 Task: Create List Lead Nurturing in Board Leadership Coaching to Workspace Human Resources Consulting. Create List Social Media Management in Board Sales Performance Improvement to Workspace Human Resources Consulting. Create List Digital Advertising in Board IT Infrastructure Design and Implementation to Workspace Human Resources Consulting
Action: Mouse moved to (1006, 539)
Screenshot: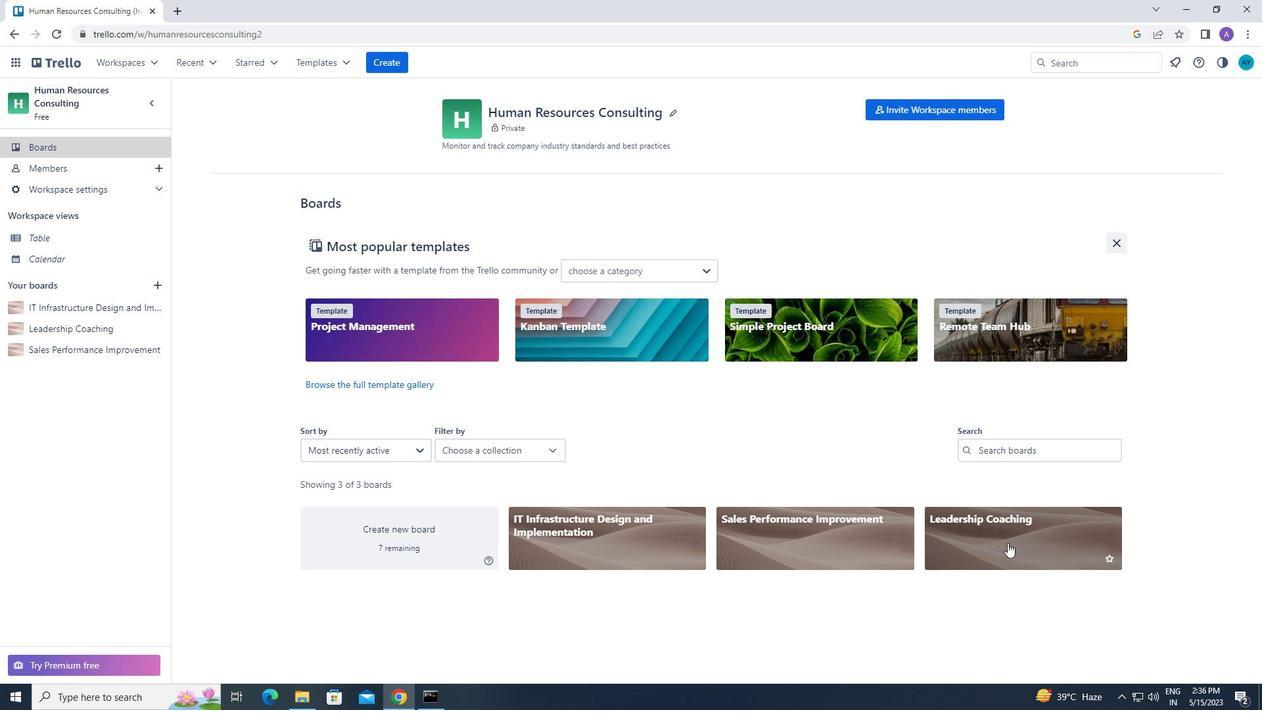 
Action: Mouse pressed left at (1006, 539)
Screenshot: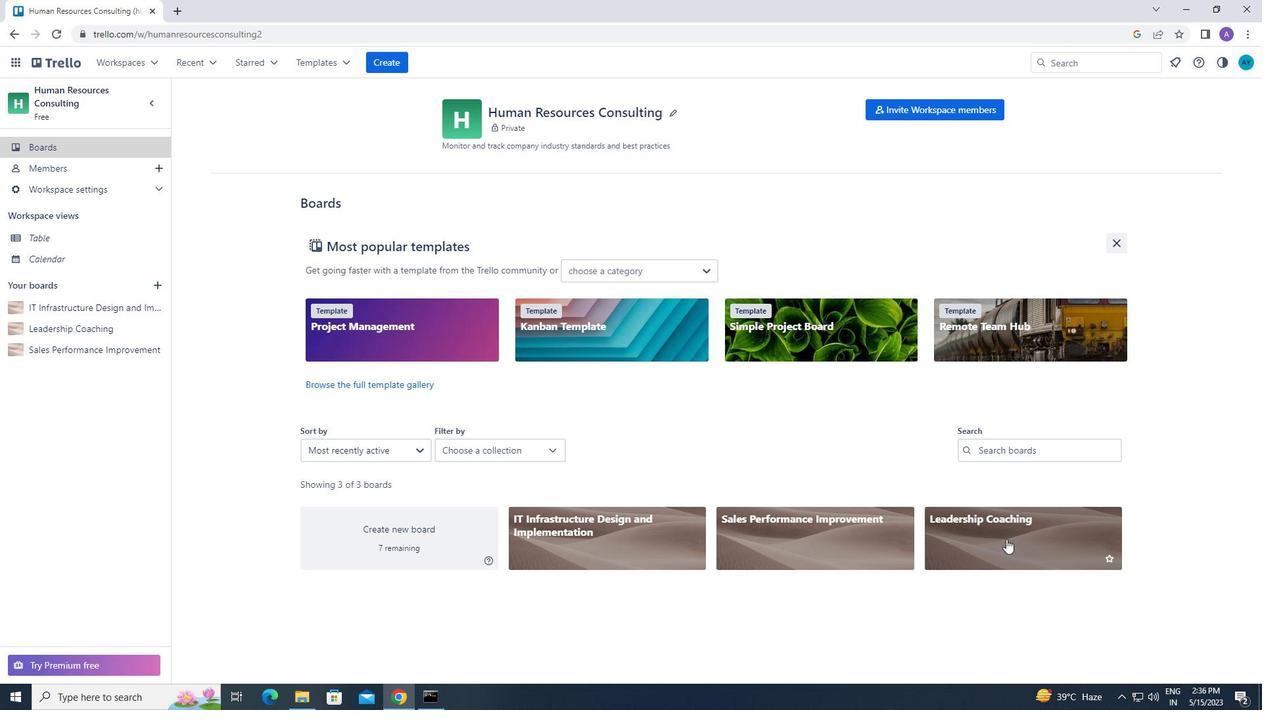 
Action: Mouse moved to (597, 130)
Screenshot: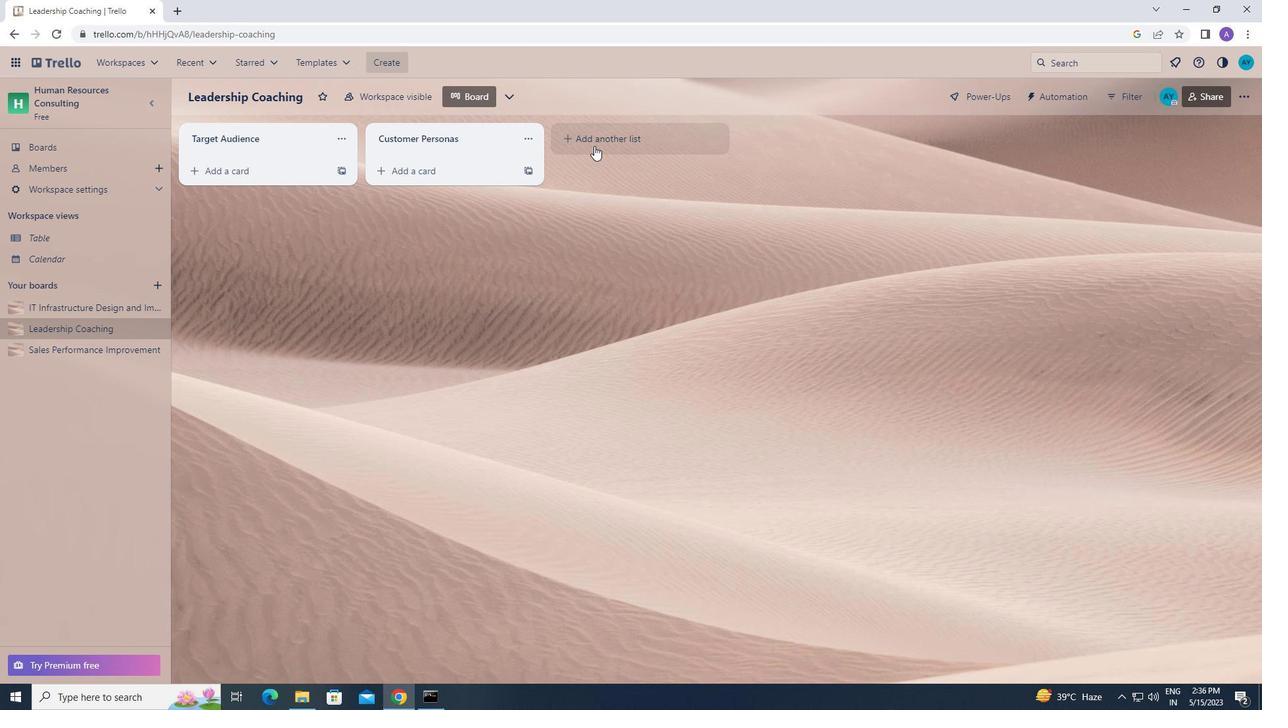 
Action: Mouse pressed left at (597, 130)
Screenshot: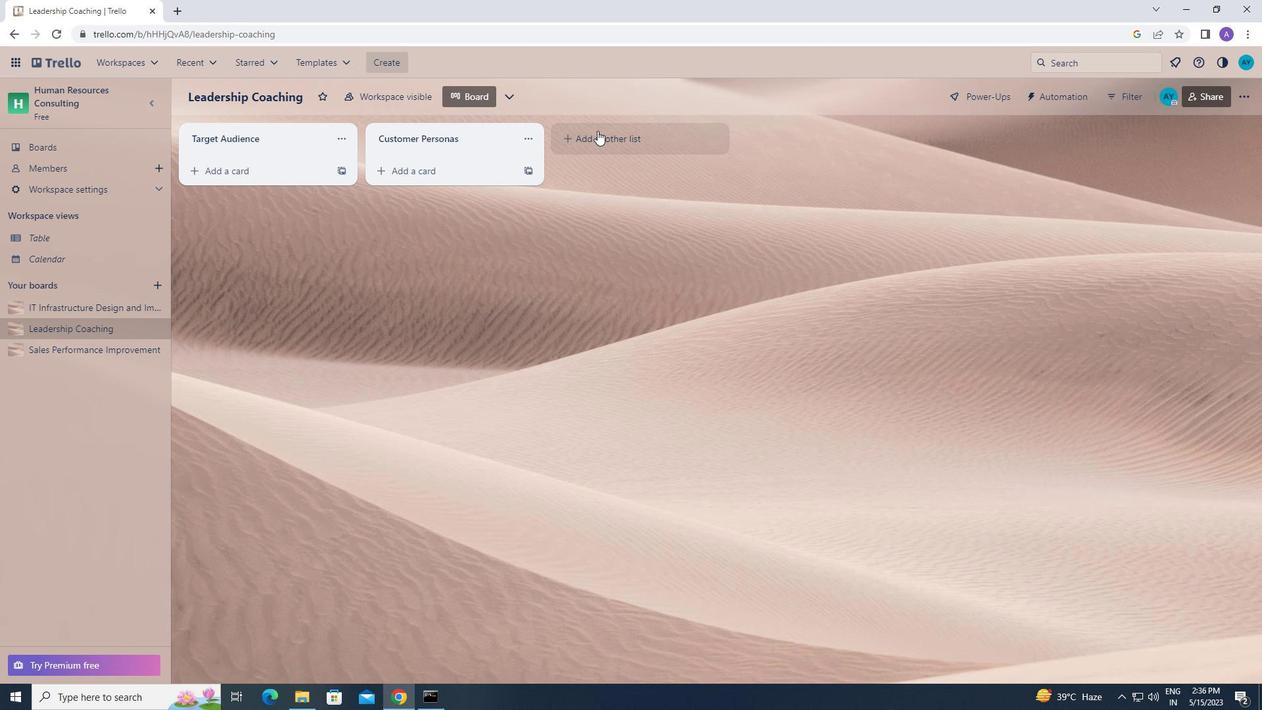 
Action: Mouse moved to (596, 134)
Screenshot: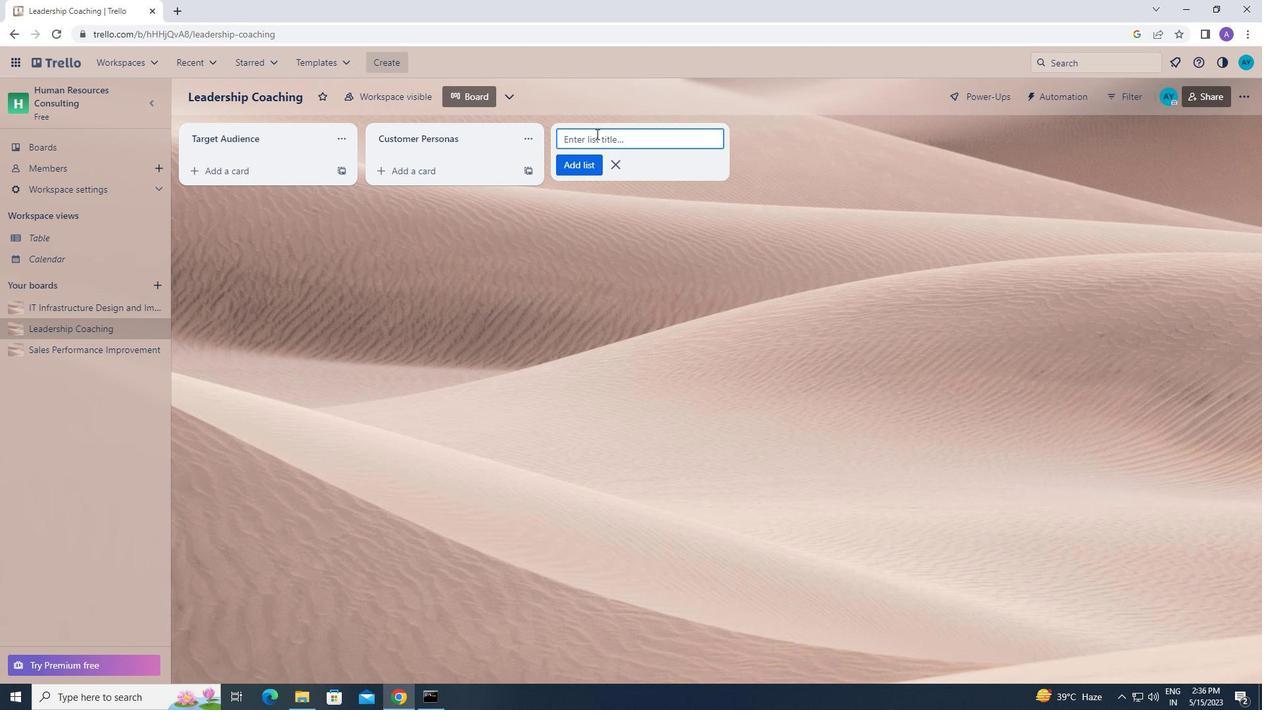 
Action: Key pressed l<Key.caps_lock>ead<Key.space><Key.caps_lock>n<Key.caps_lock>urt
Screenshot: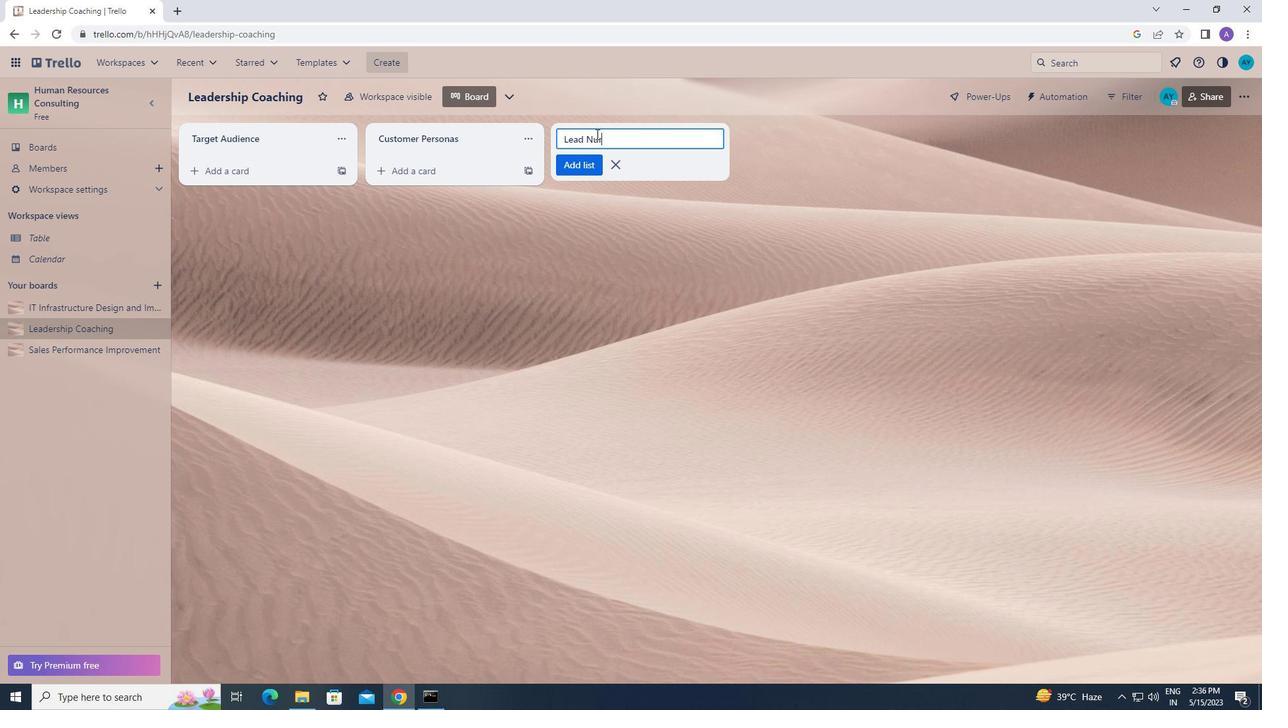 
Action: Mouse moved to (833, 0)
Screenshot: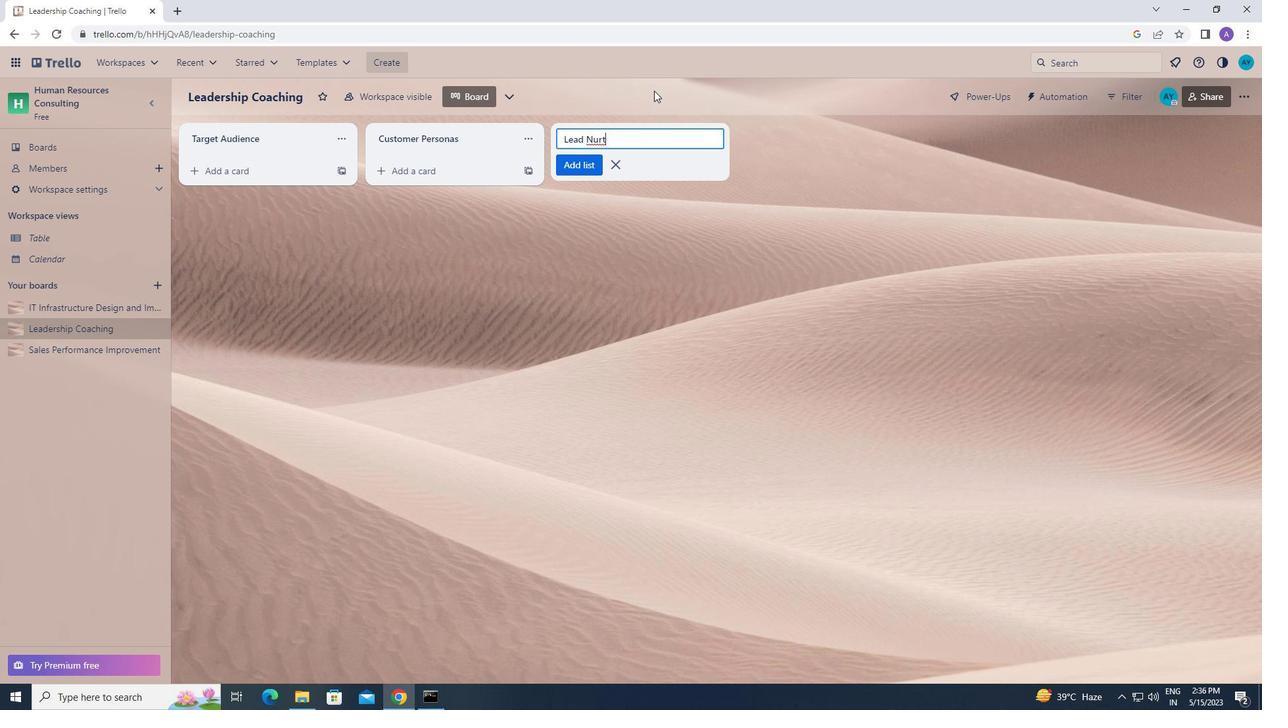 
Action: Key pressed uring<Key.enter>
Screenshot: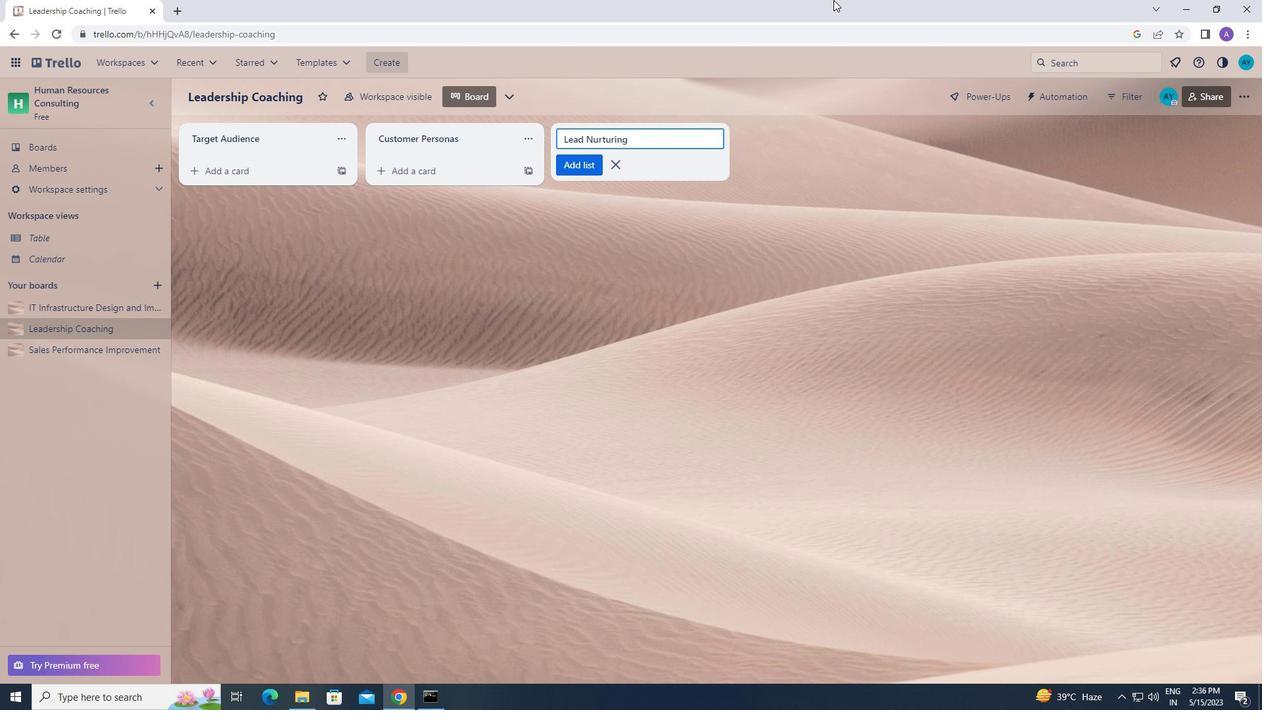 
Action: Mouse moved to (115, 61)
Screenshot: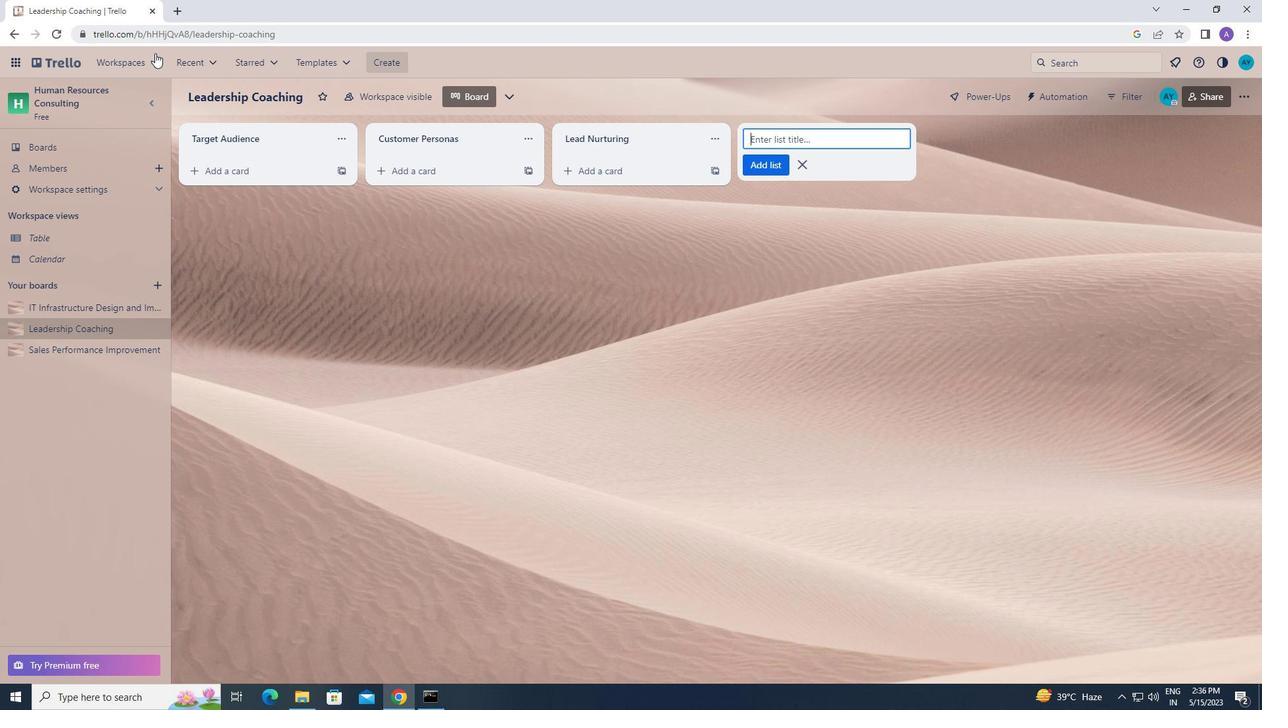 
Action: Mouse pressed left at (115, 61)
Screenshot: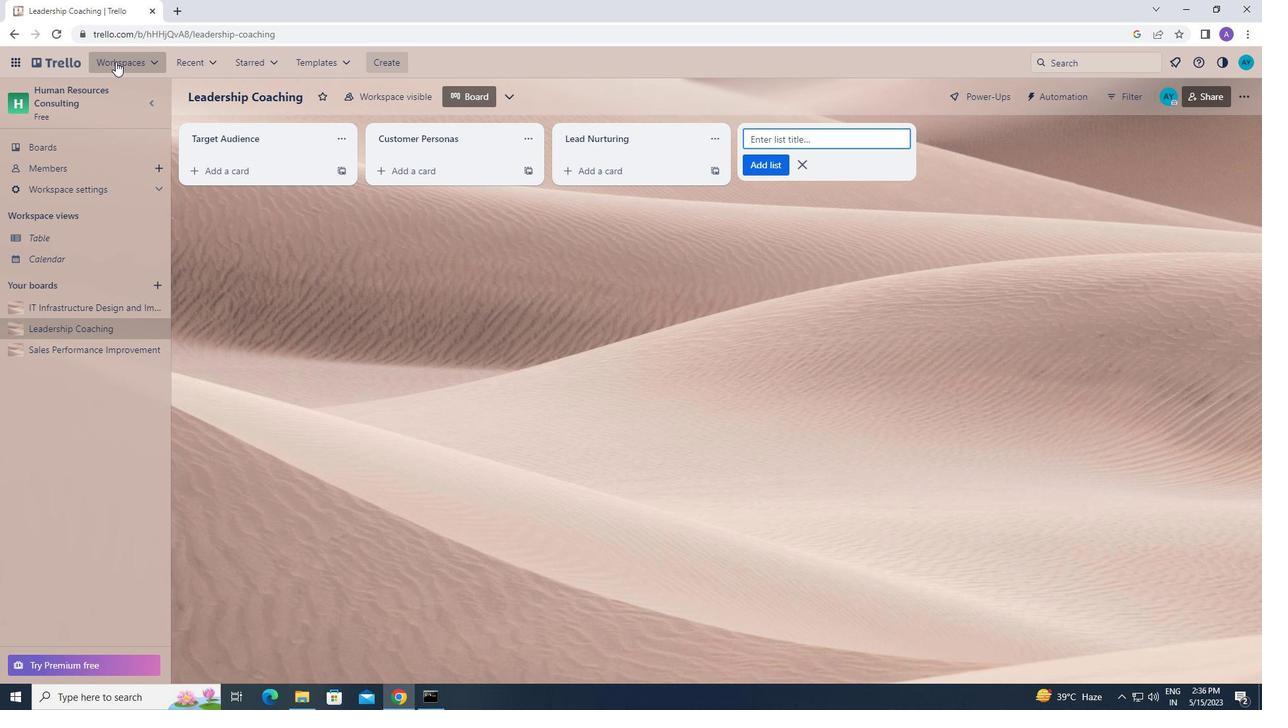 
Action: Mouse moved to (197, 486)
Screenshot: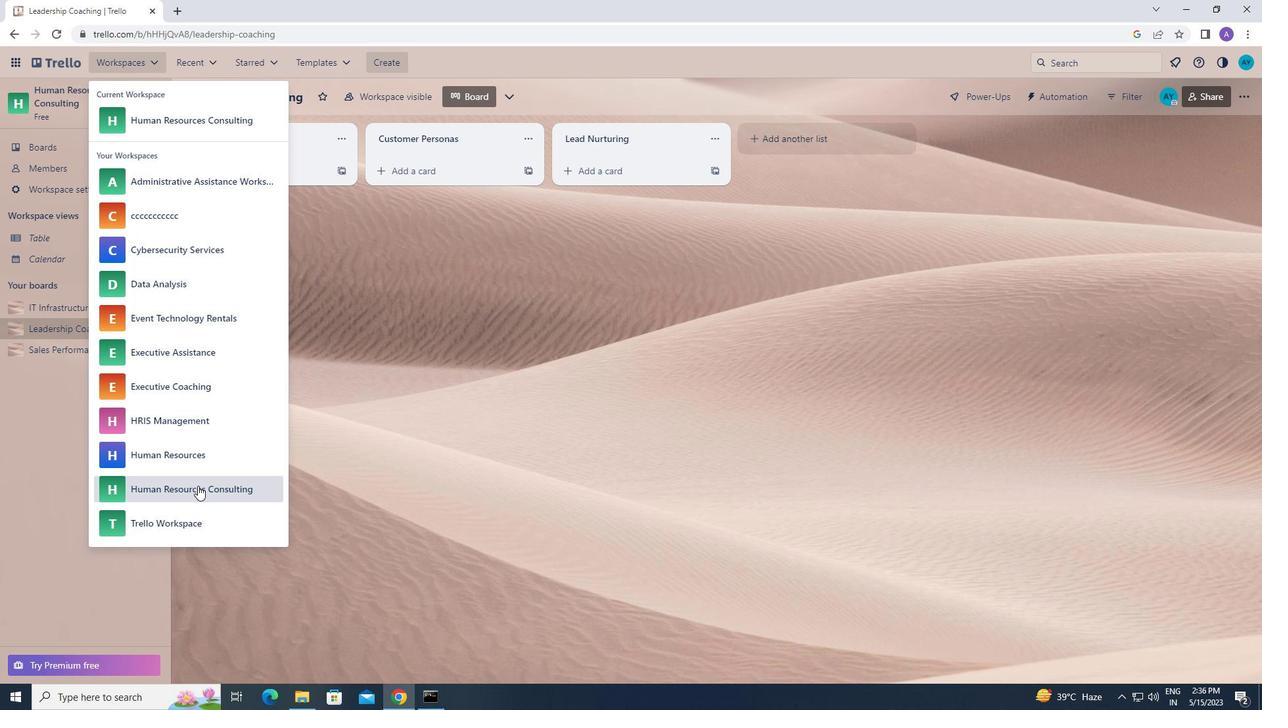 
Action: Mouse pressed left at (197, 486)
Screenshot: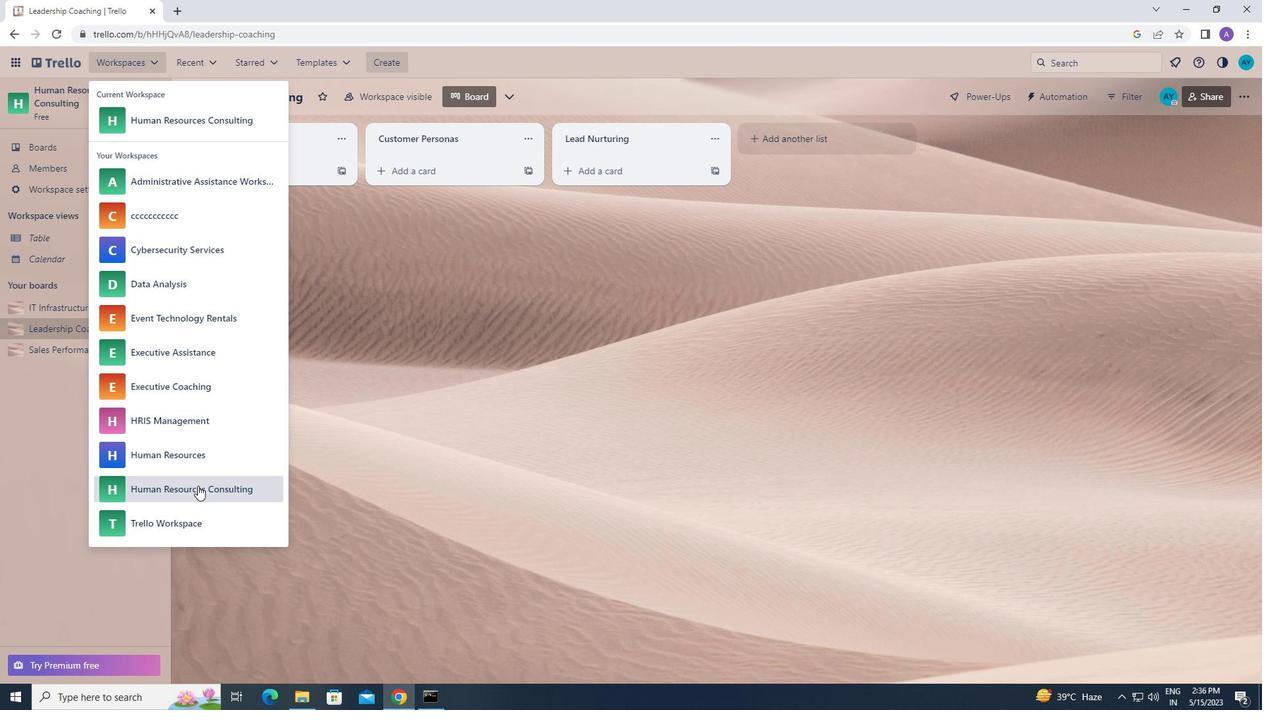 
Action: Mouse moved to (801, 534)
Screenshot: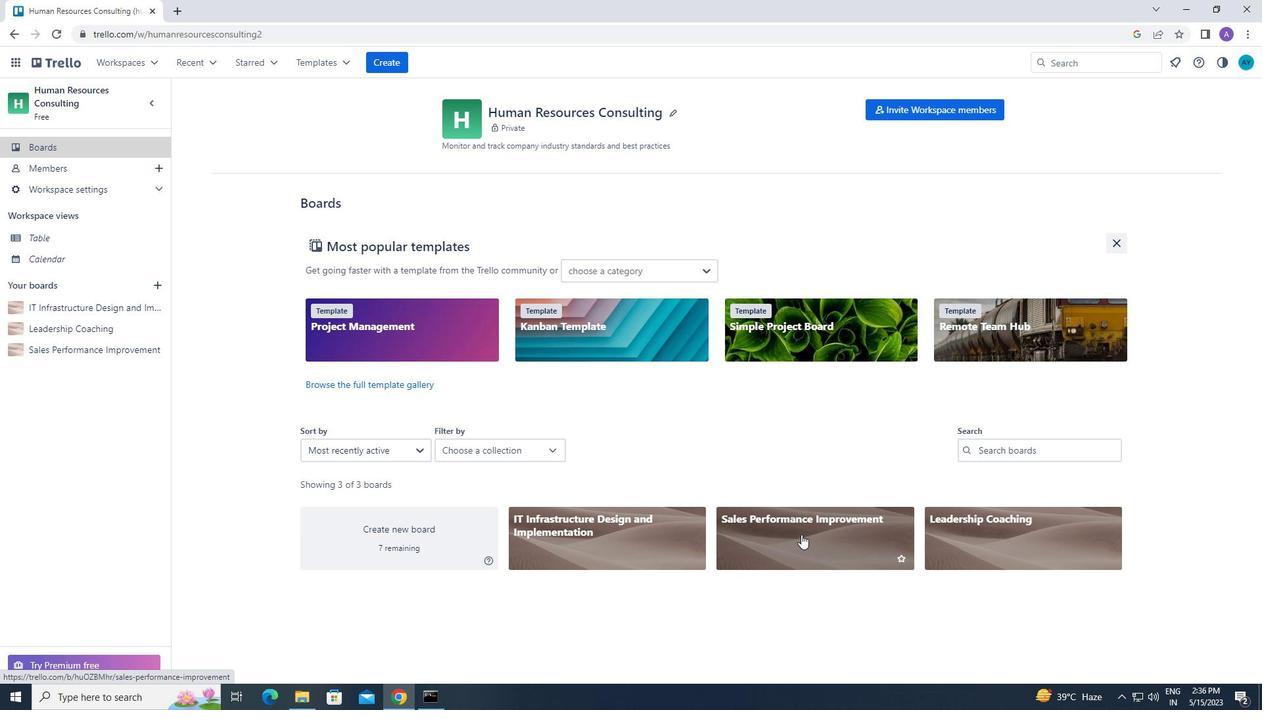 
Action: Mouse pressed left at (801, 534)
Screenshot: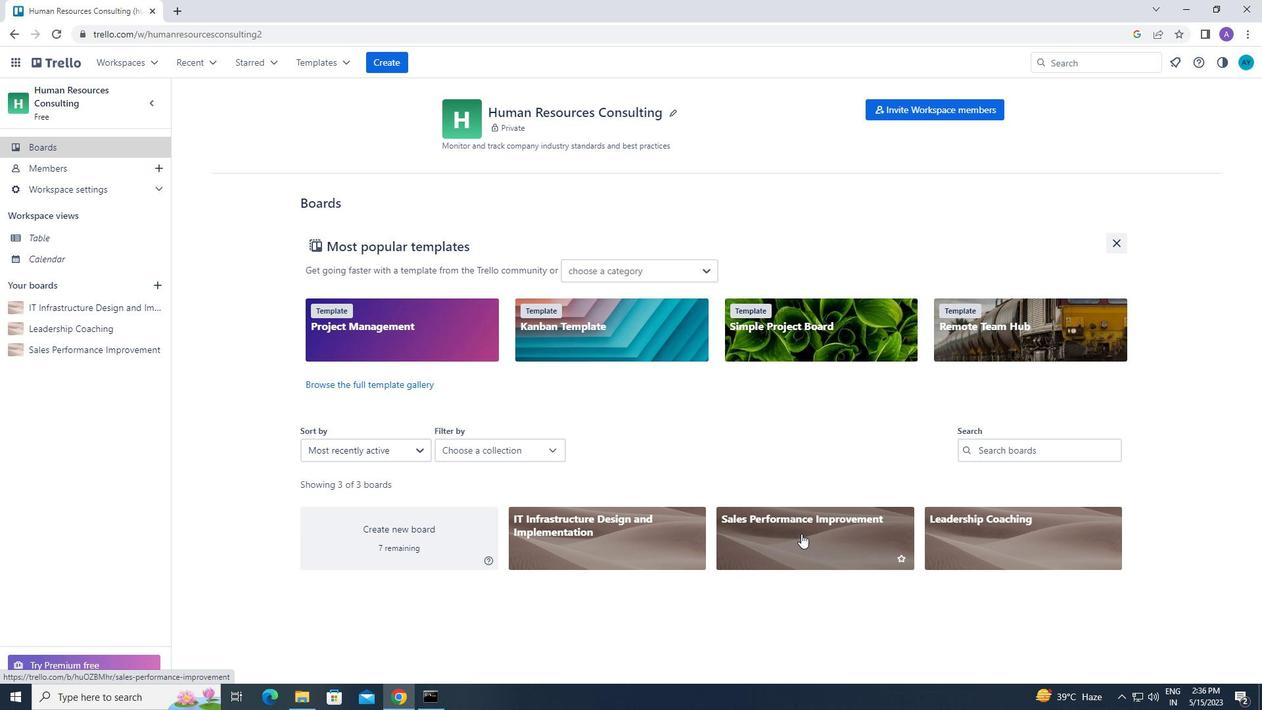 
Action: Mouse moved to (620, 133)
Screenshot: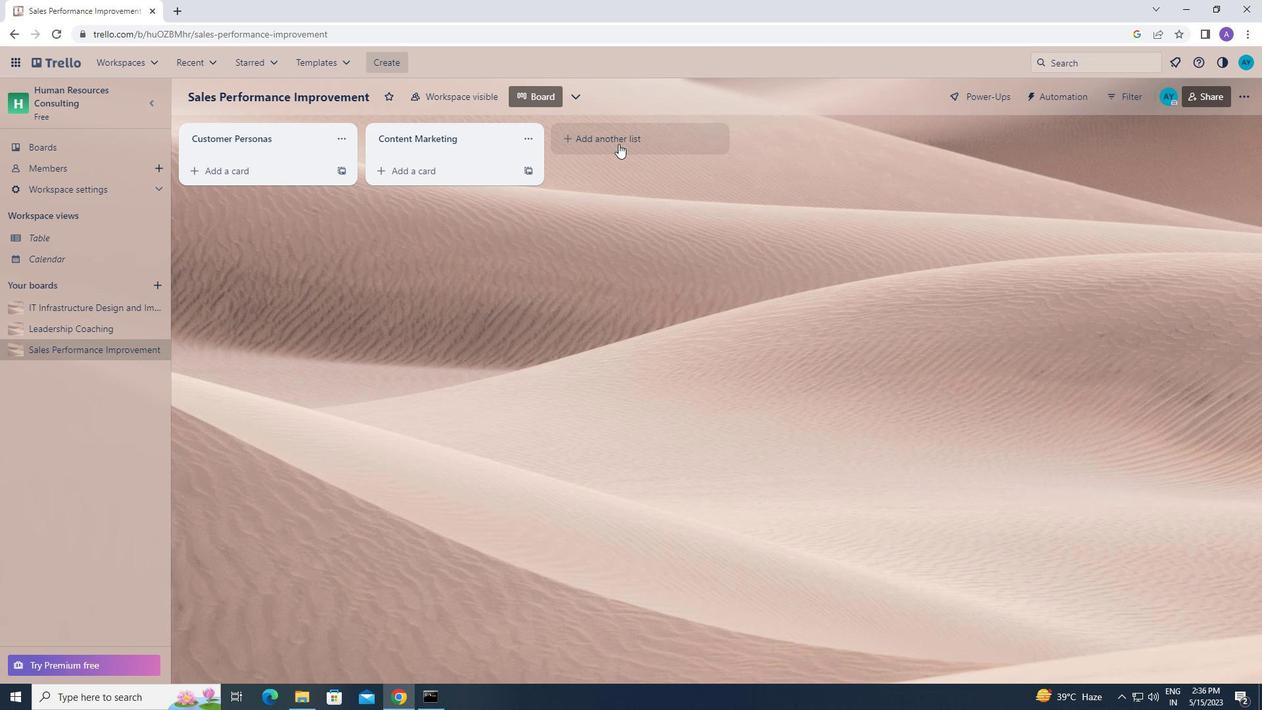 
Action: Mouse pressed left at (620, 133)
Screenshot: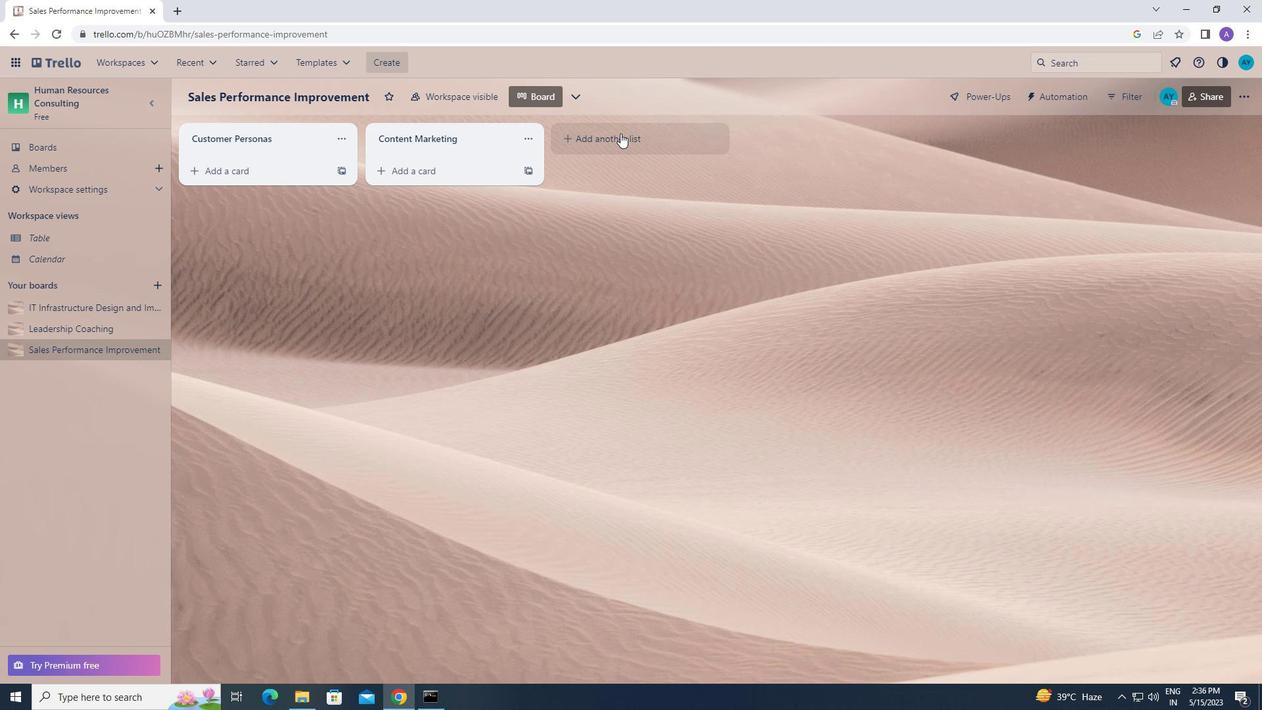 
Action: Mouse moved to (609, 136)
Screenshot: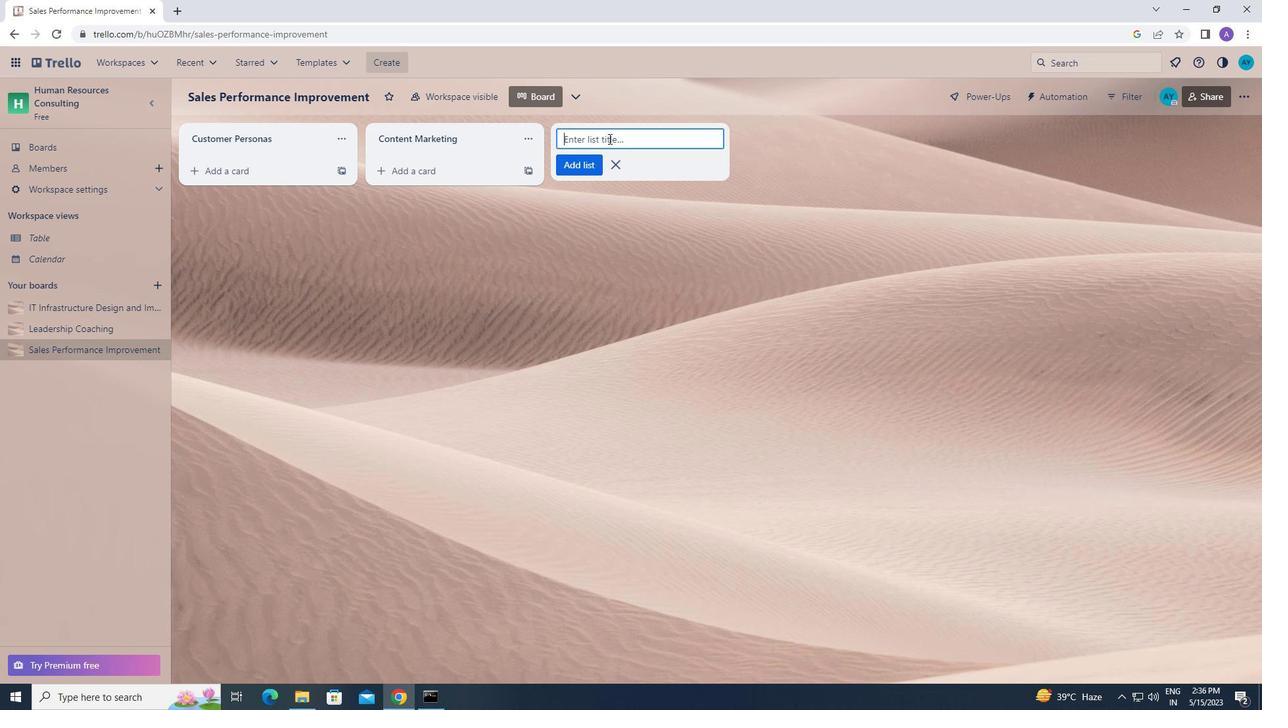 
Action: Mouse pressed left at (609, 136)
Screenshot: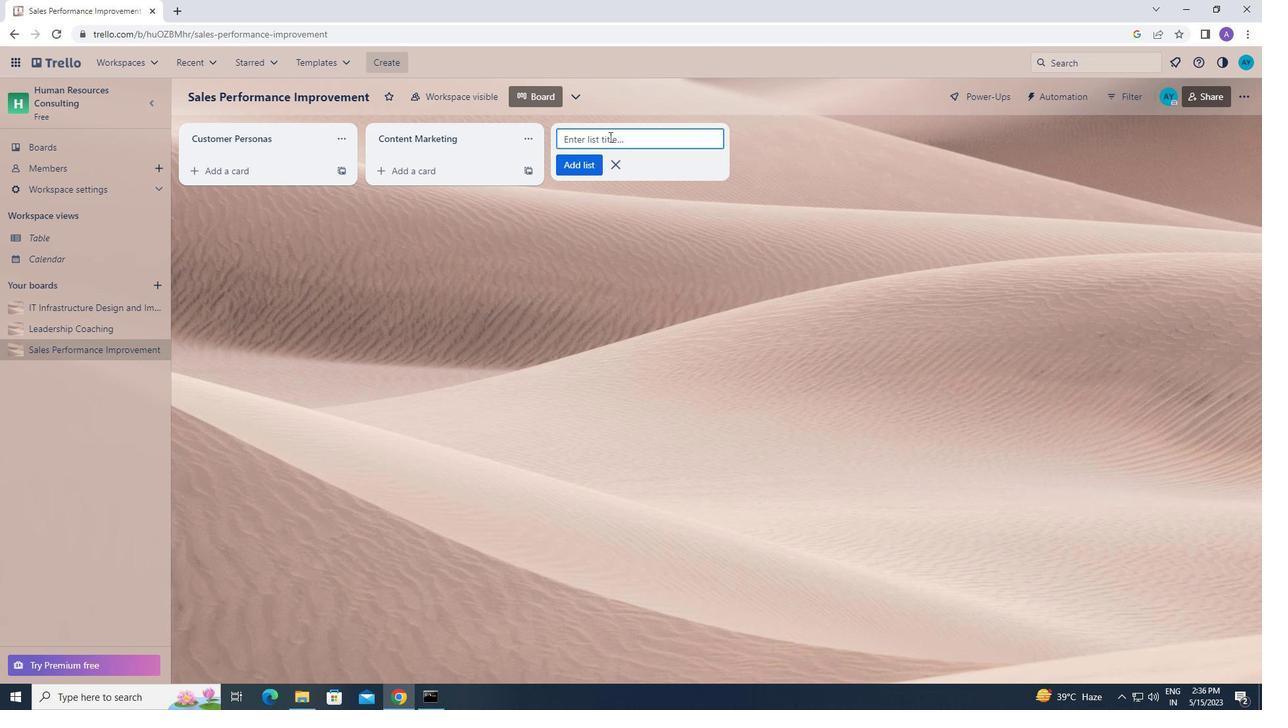 
Action: Key pressed <Key.caps_lock>s<Key.caps_lock>ocial<Key.space><Key.caps_lock>m<Key.caps_lock>edi
Screenshot: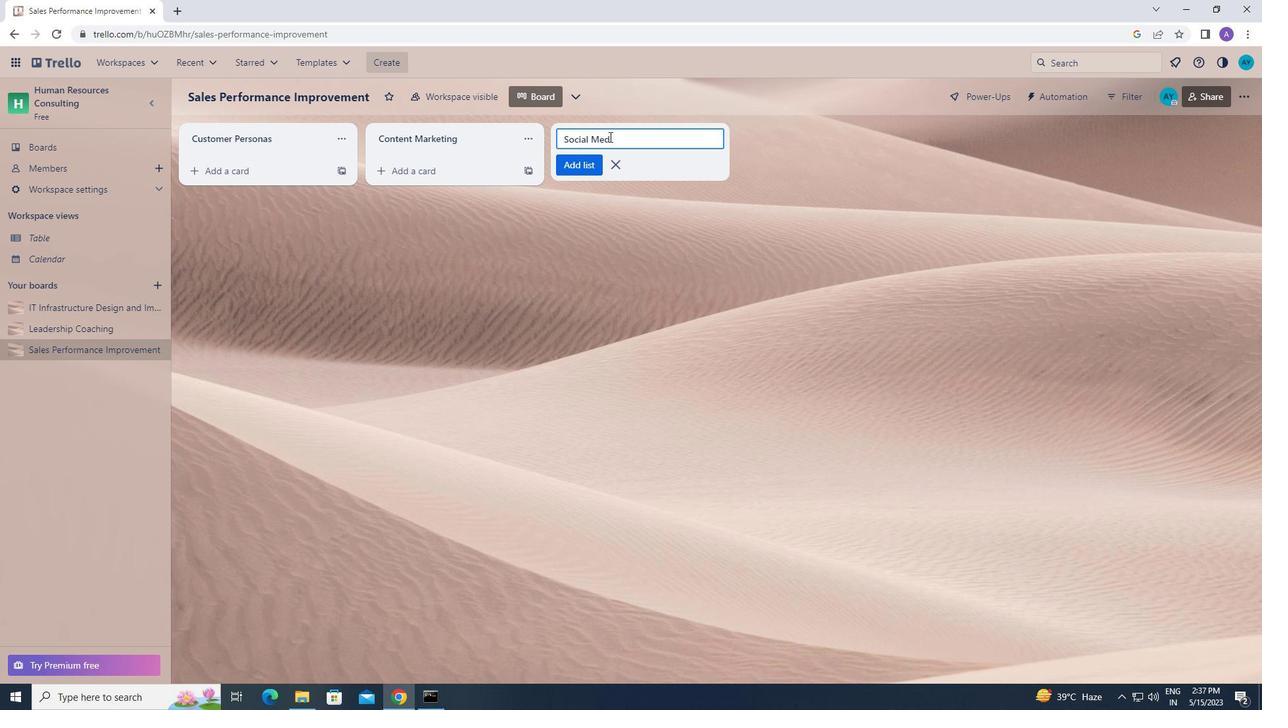 
Action: Mouse moved to (607, 136)
Screenshot: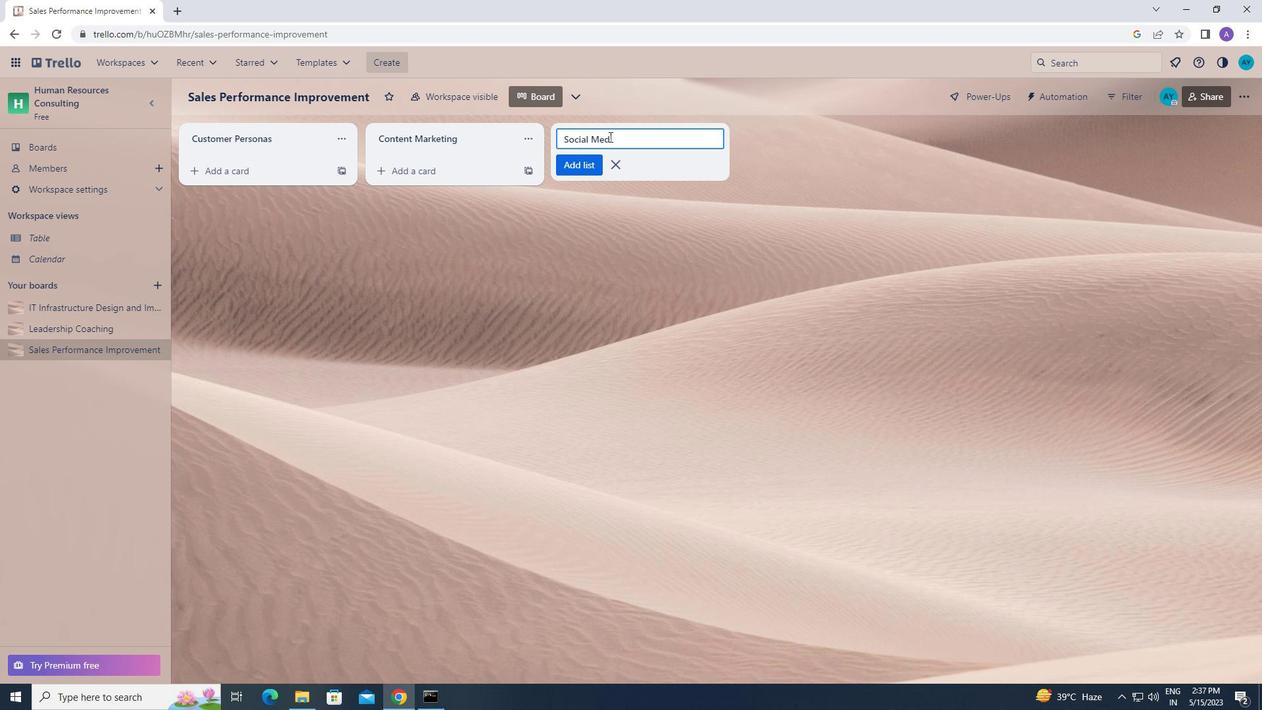 
Action: Key pressed a
Screenshot: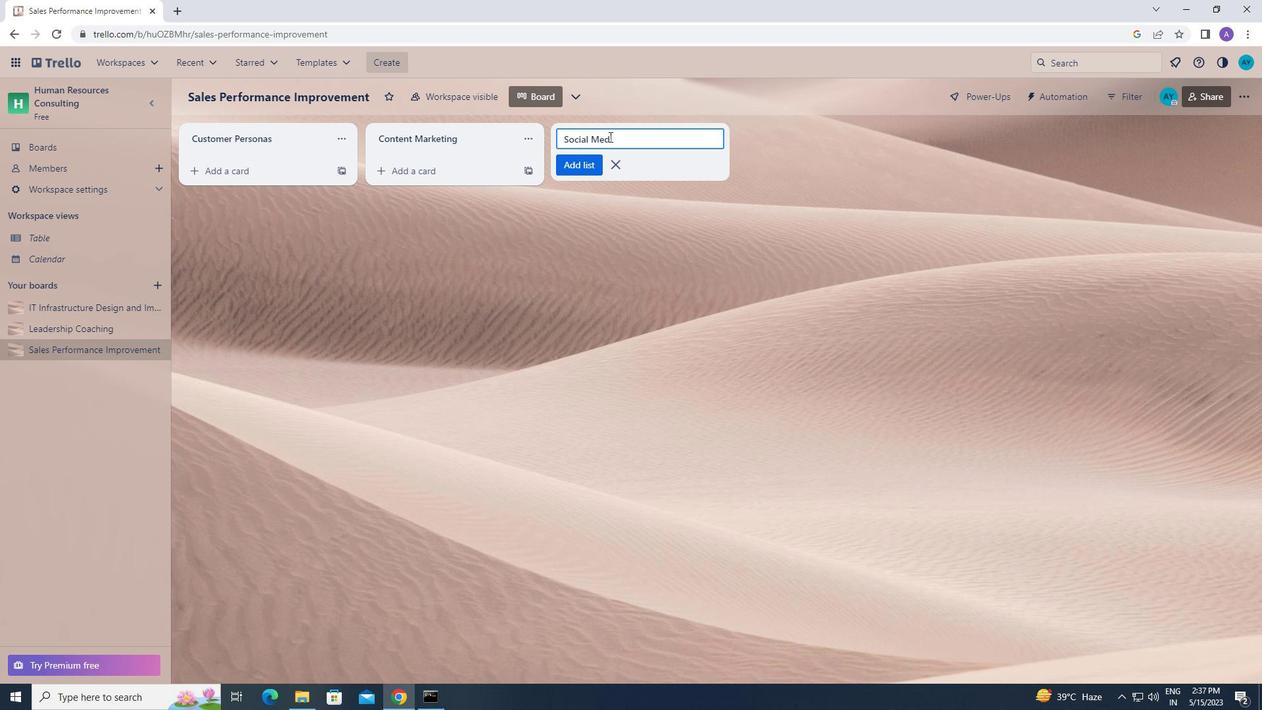 
Action: Mouse moved to (677, 179)
Screenshot: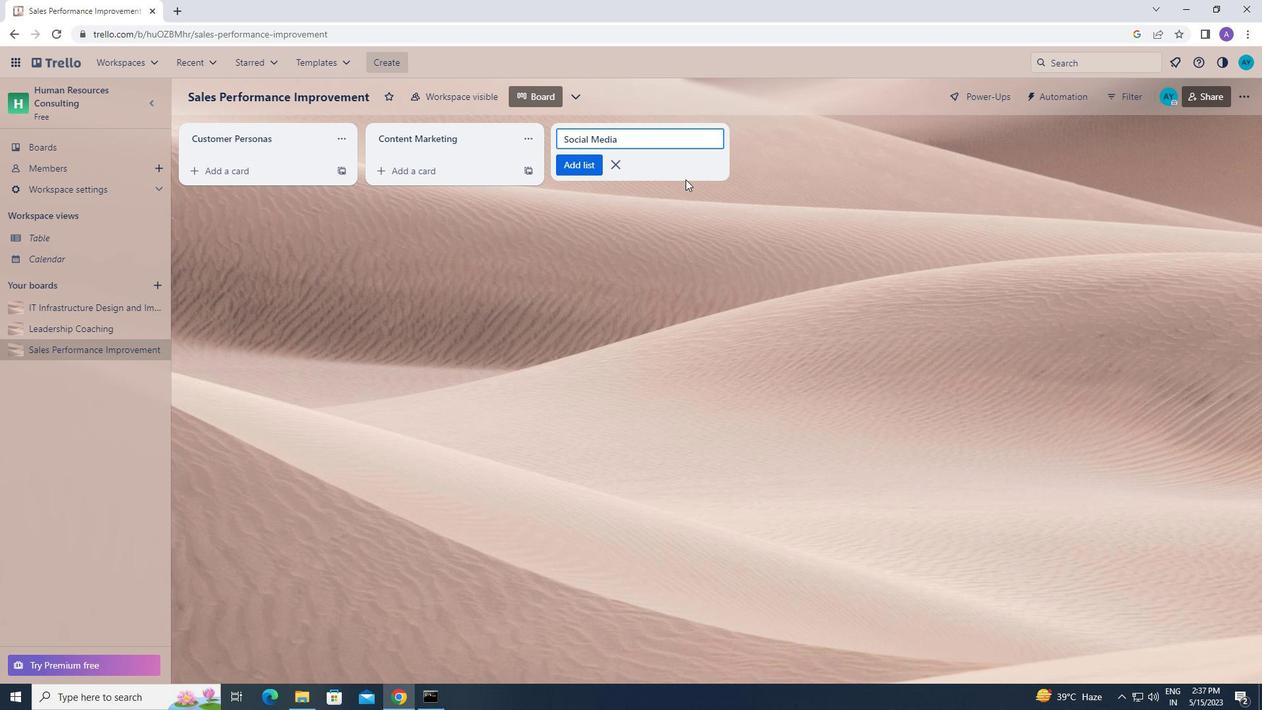 
Action: Key pressed <Key.space><Key.caps_lock>m<Key.caps_lock>anagement<Key.enter>
Screenshot: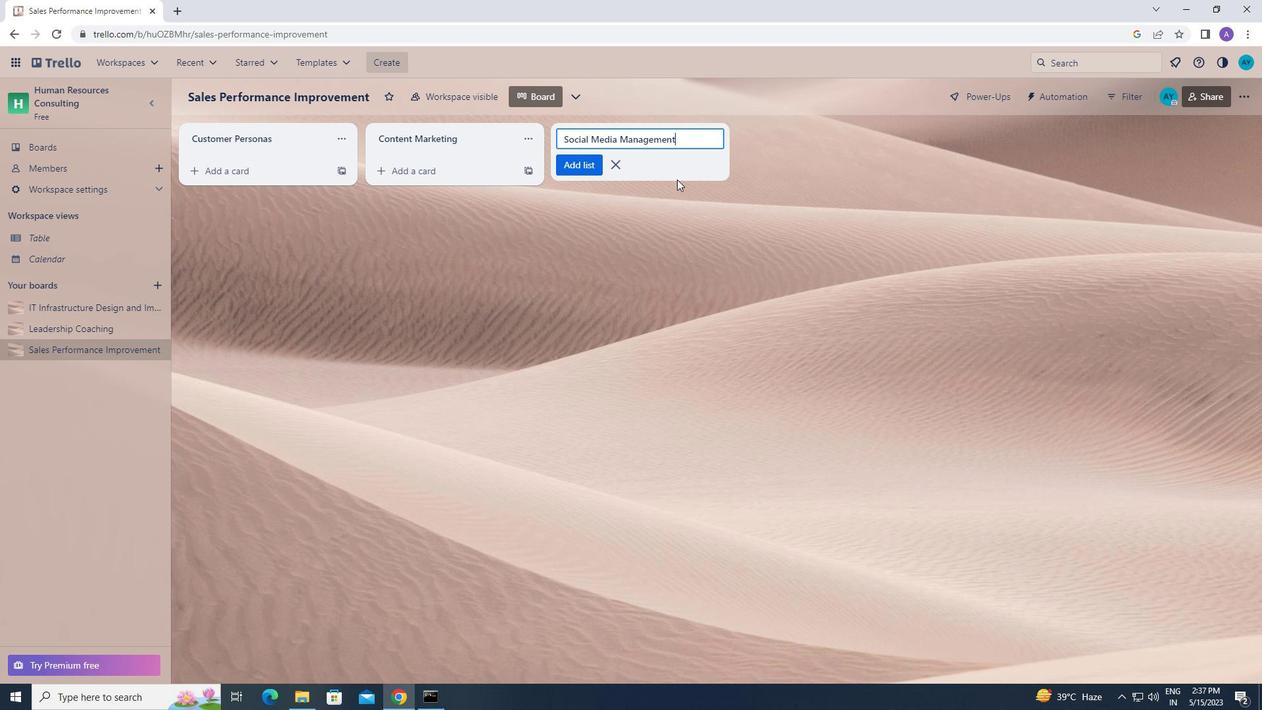 
Action: Mouse moved to (131, 63)
Screenshot: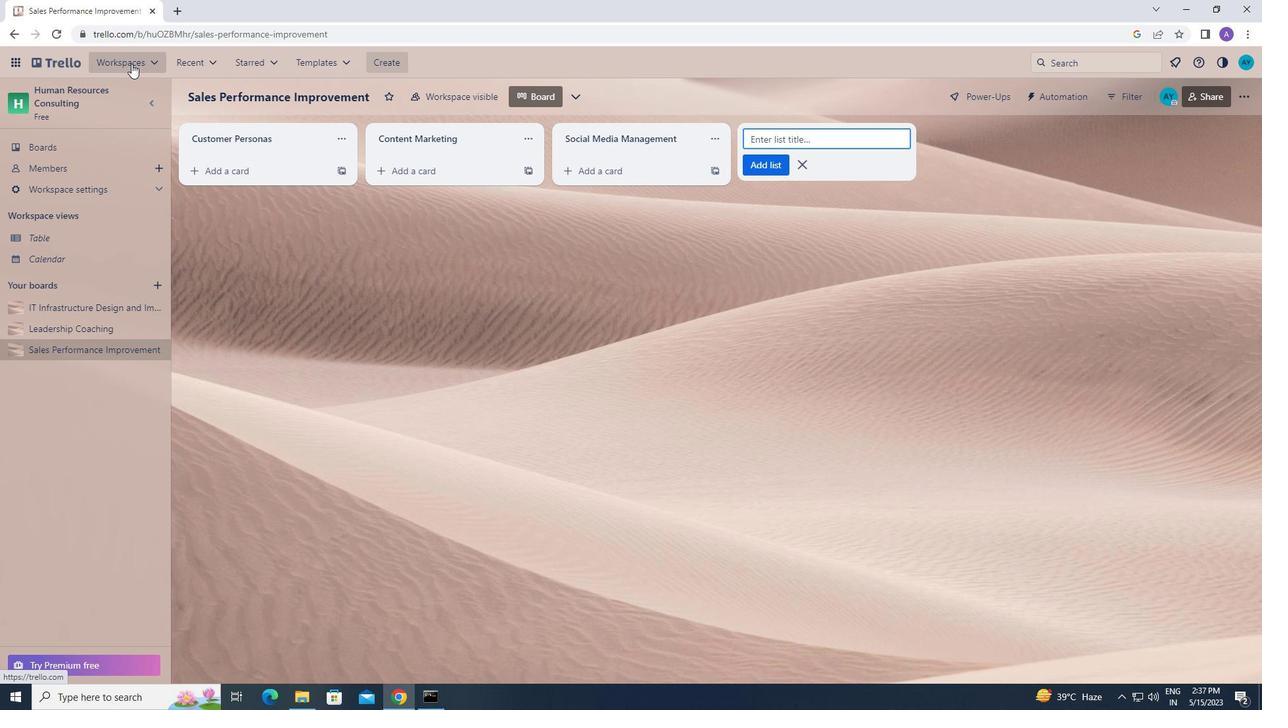 
Action: Mouse pressed left at (131, 63)
Screenshot: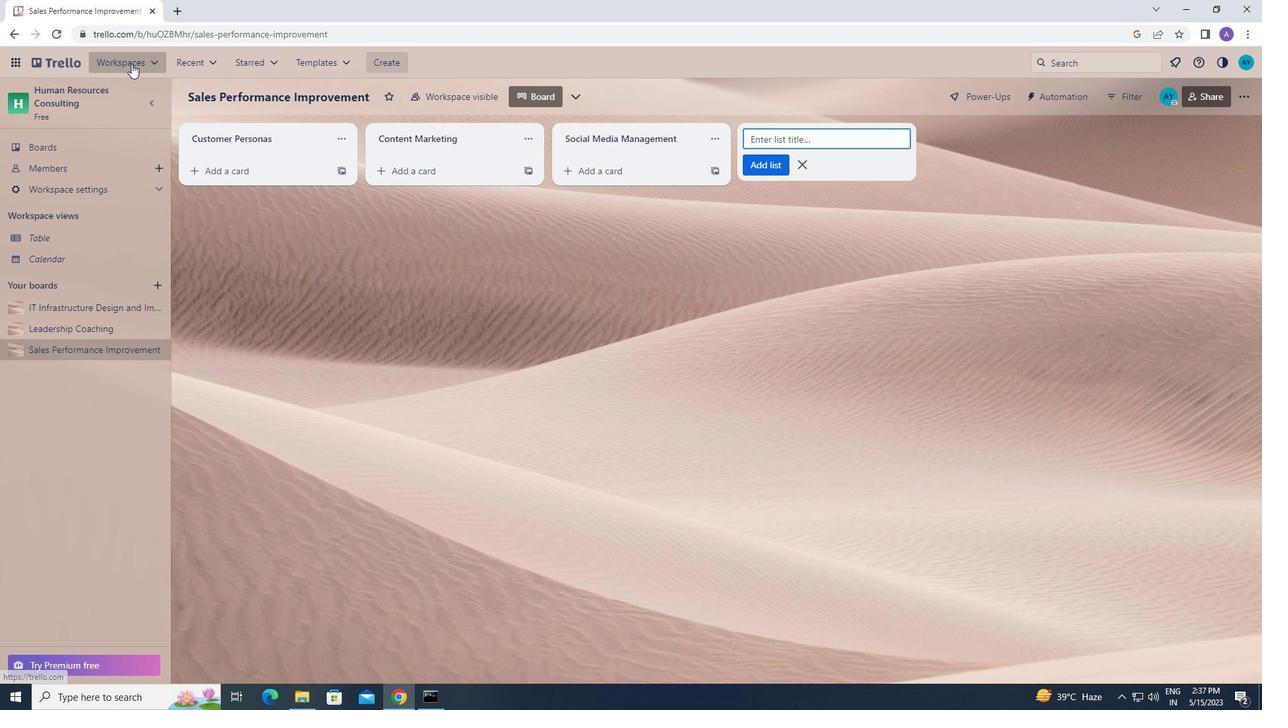 
Action: Mouse moved to (190, 484)
Screenshot: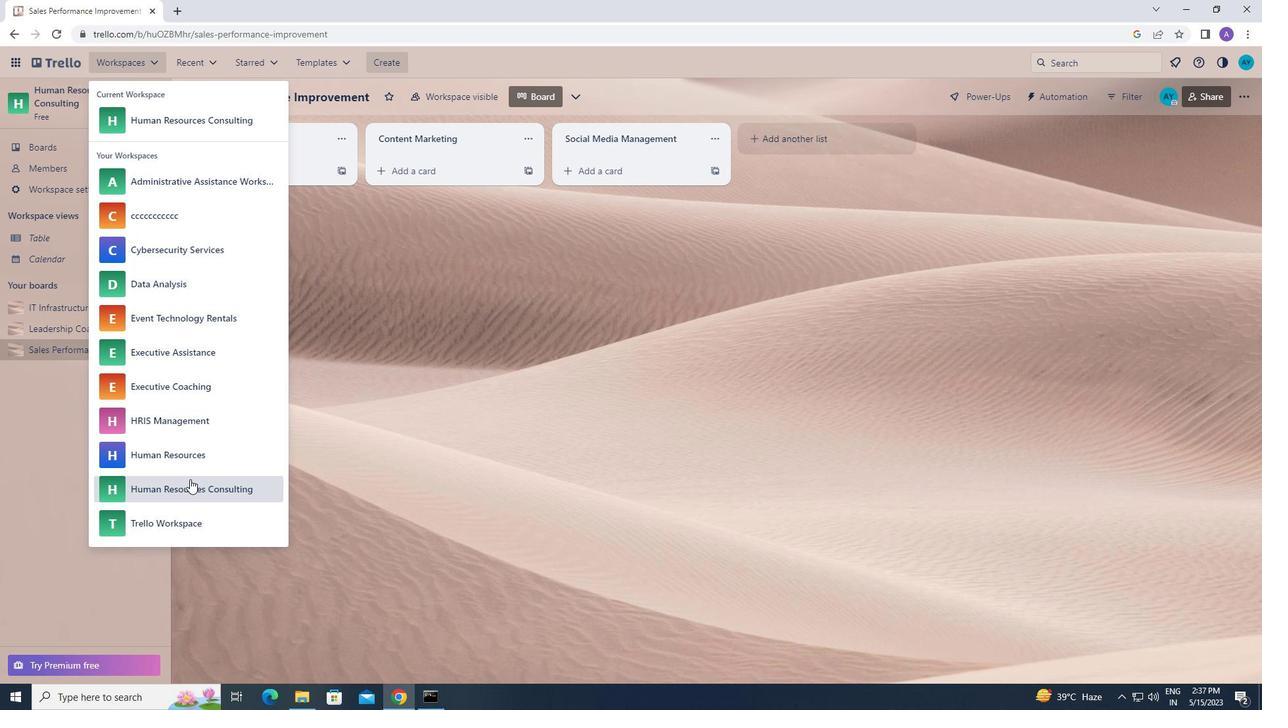 
Action: Mouse pressed left at (190, 484)
Screenshot: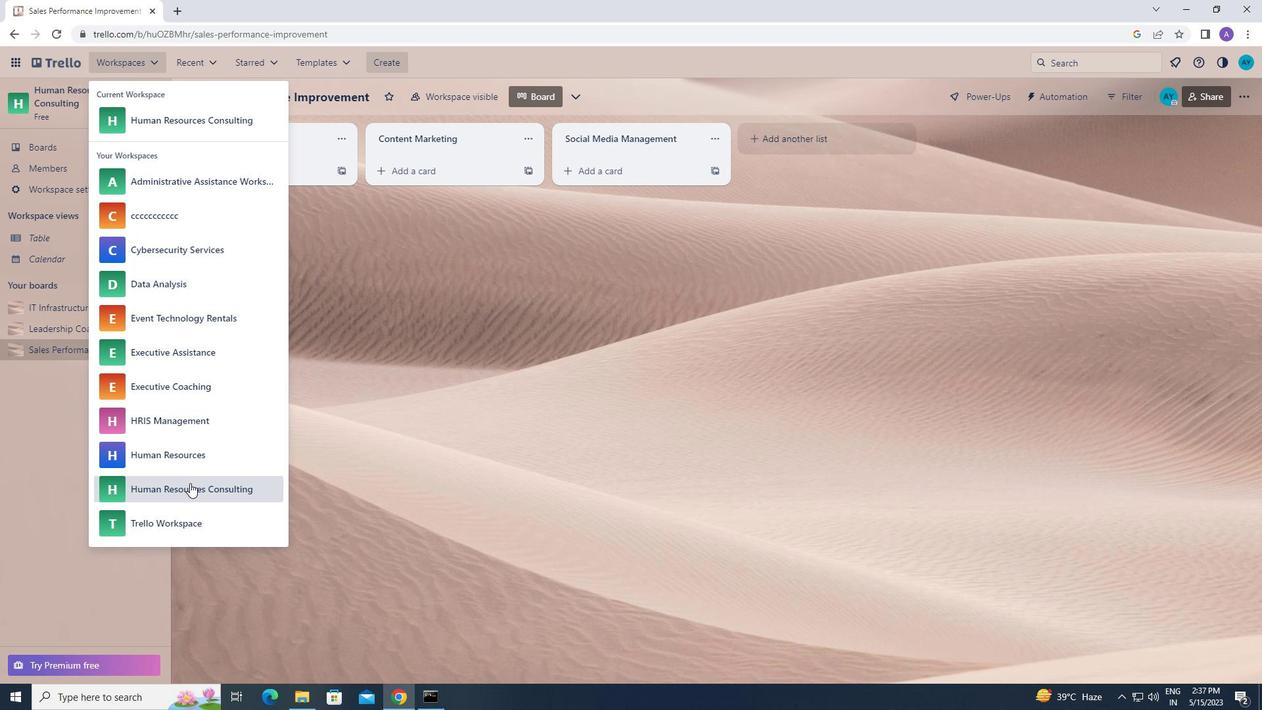 
Action: Mouse moved to (591, 539)
Screenshot: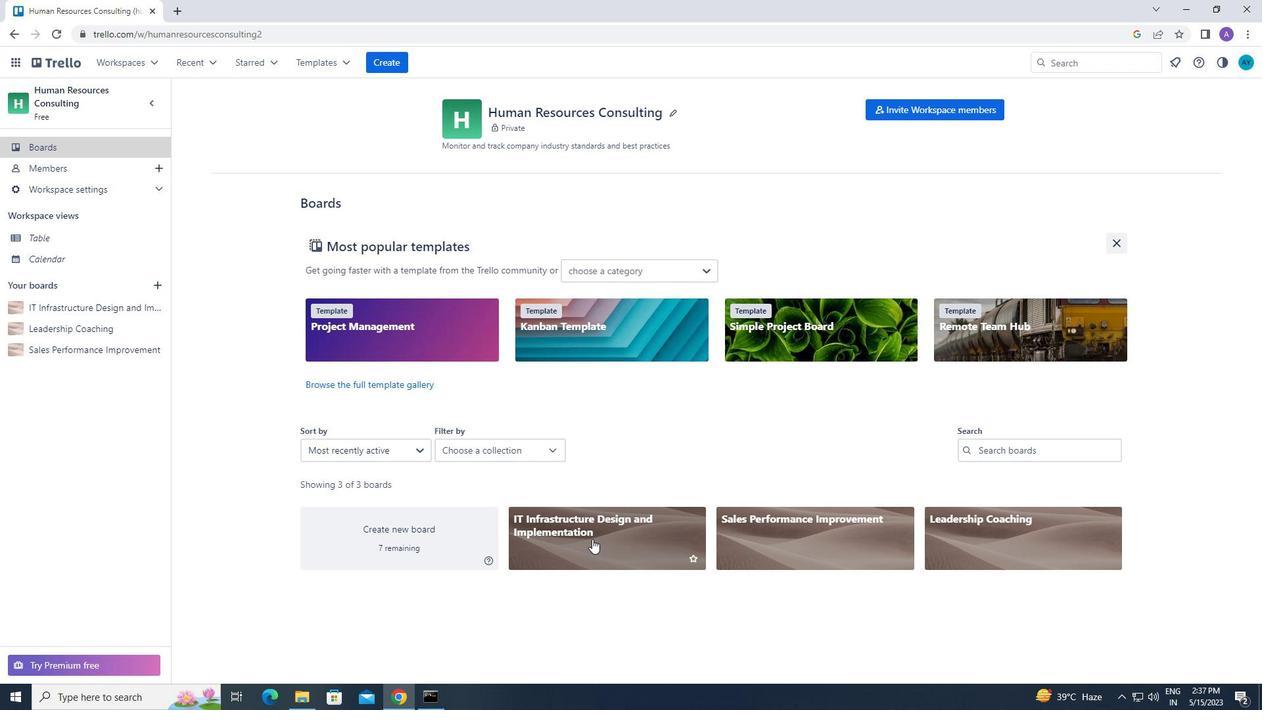 
Action: Mouse pressed left at (591, 539)
Screenshot: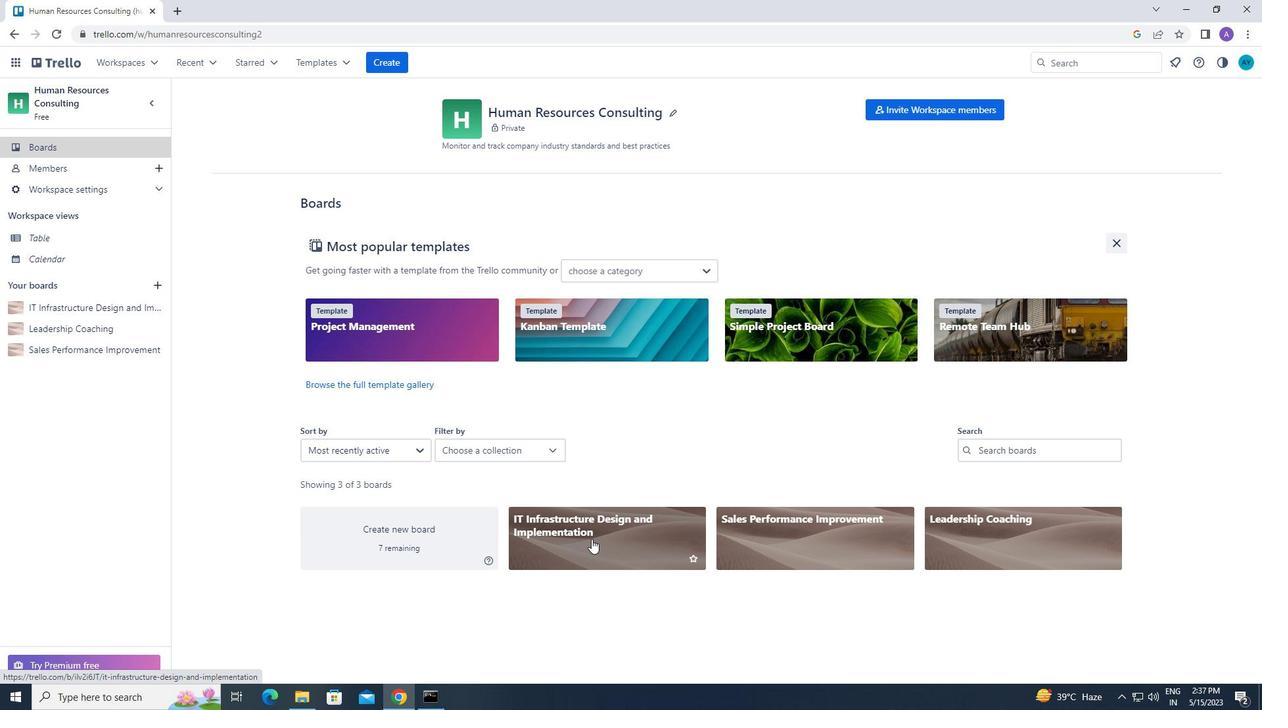 
Action: Mouse moved to (575, 132)
Screenshot: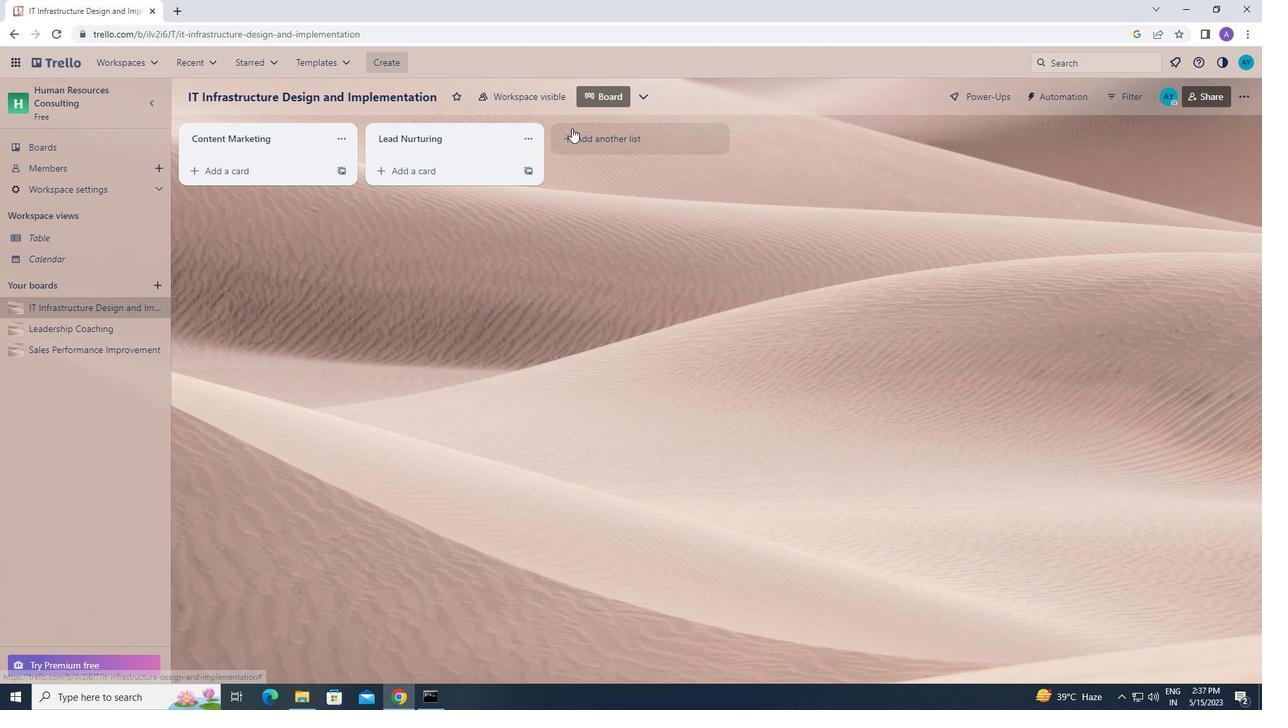 
Action: Mouse pressed left at (575, 132)
Screenshot: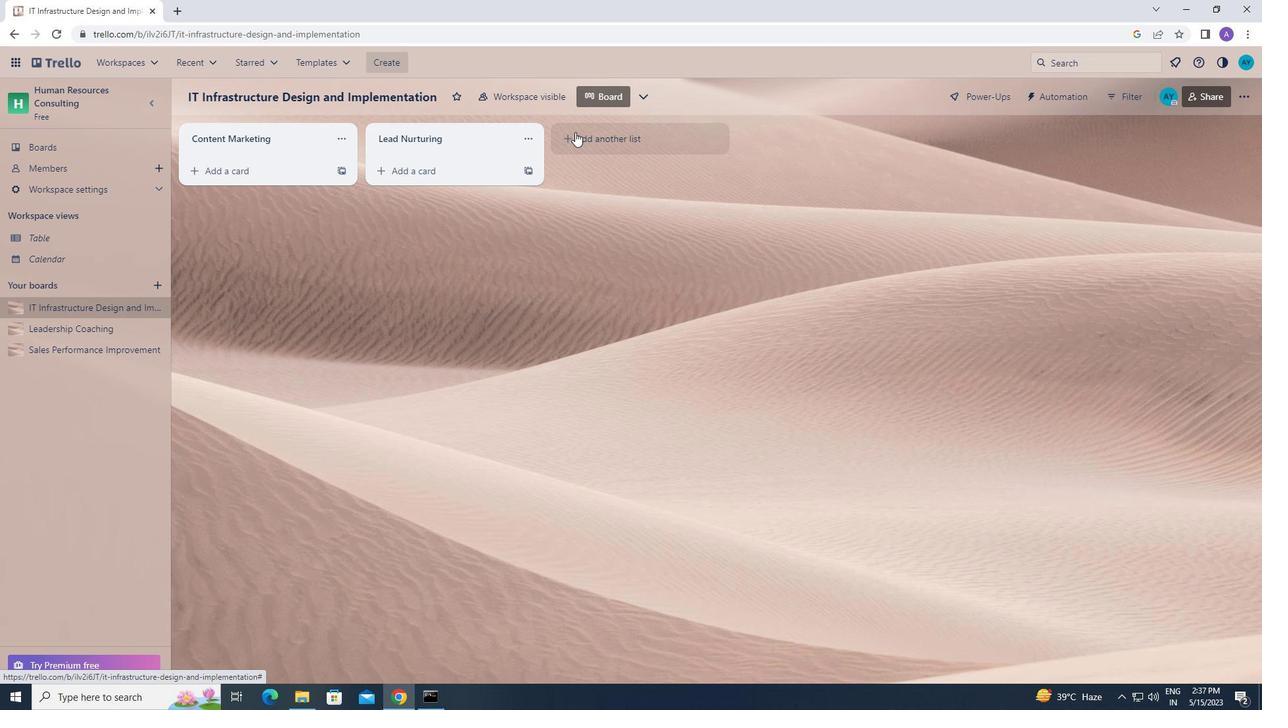 
Action: Mouse moved to (601, 142)
Screenshot: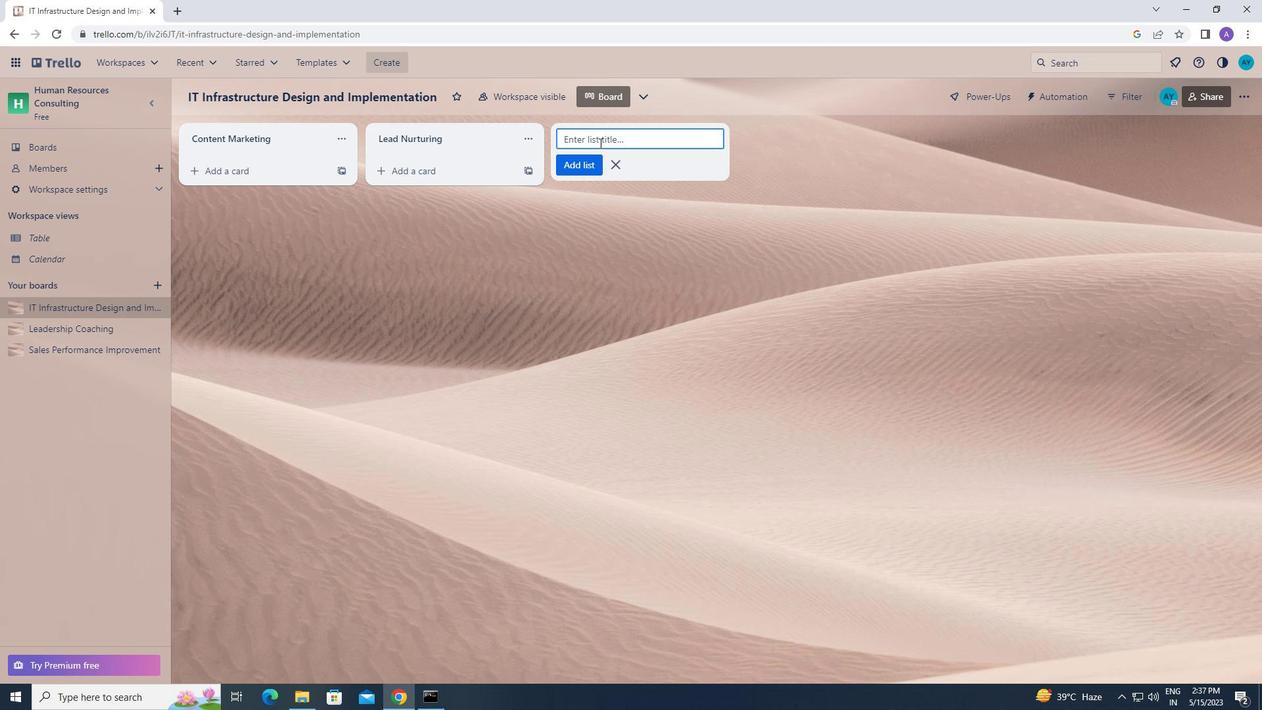
Action: Key pressed <Key.caps_lock>d<Key.caps_lock>igital<Key.space><Key.caps_lock>a<Key.caps_lock>d
Screenshot: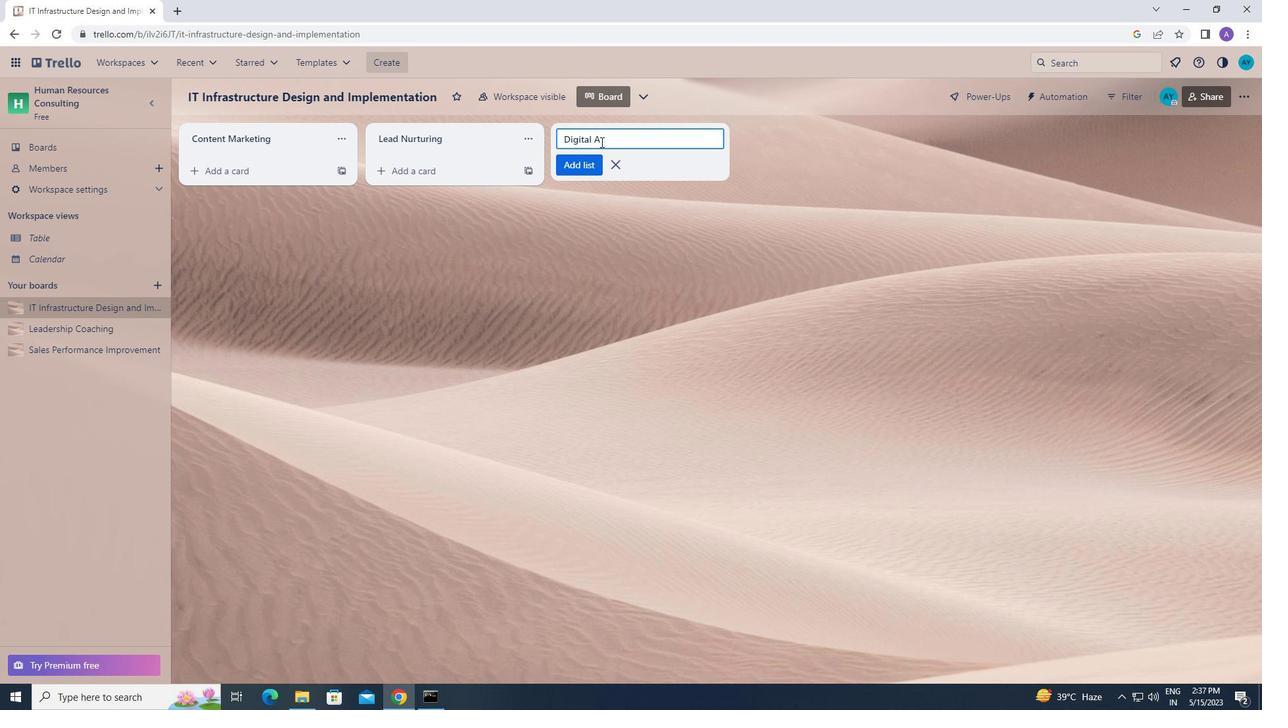 
Action: Mouse moved to (518, 437)
Screenshot: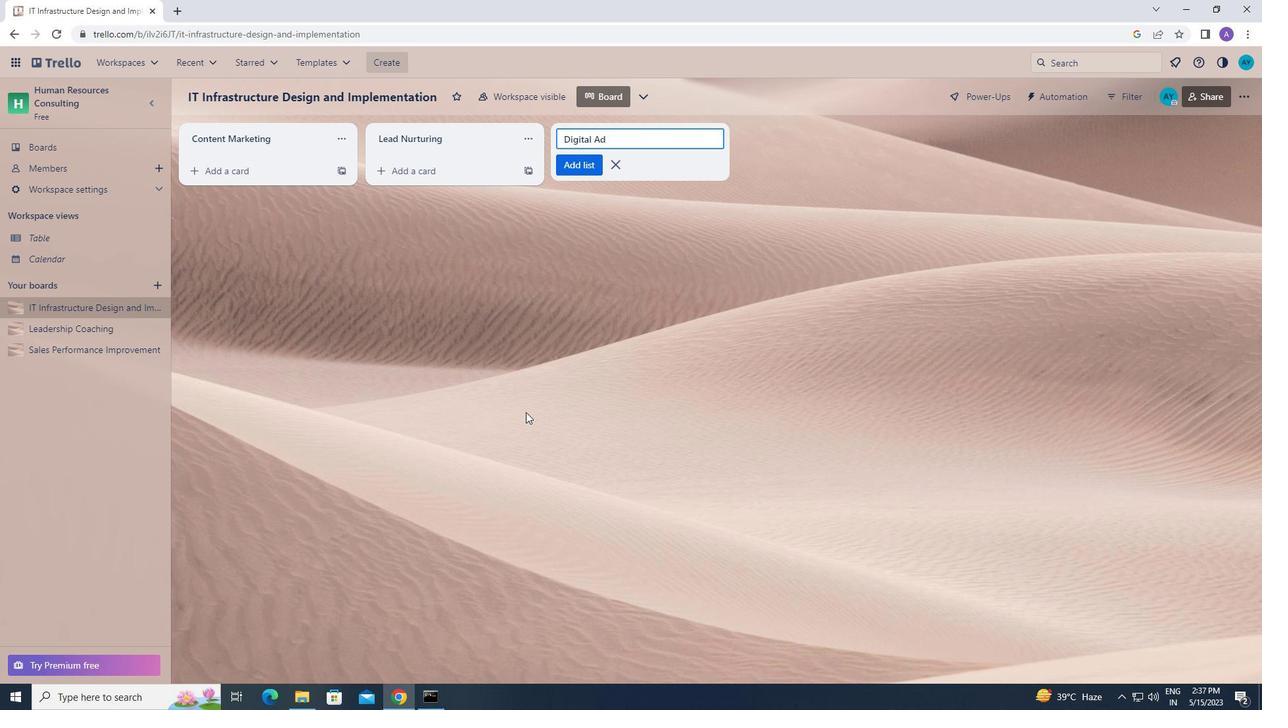 
Action: Key pressed v
Screenshot: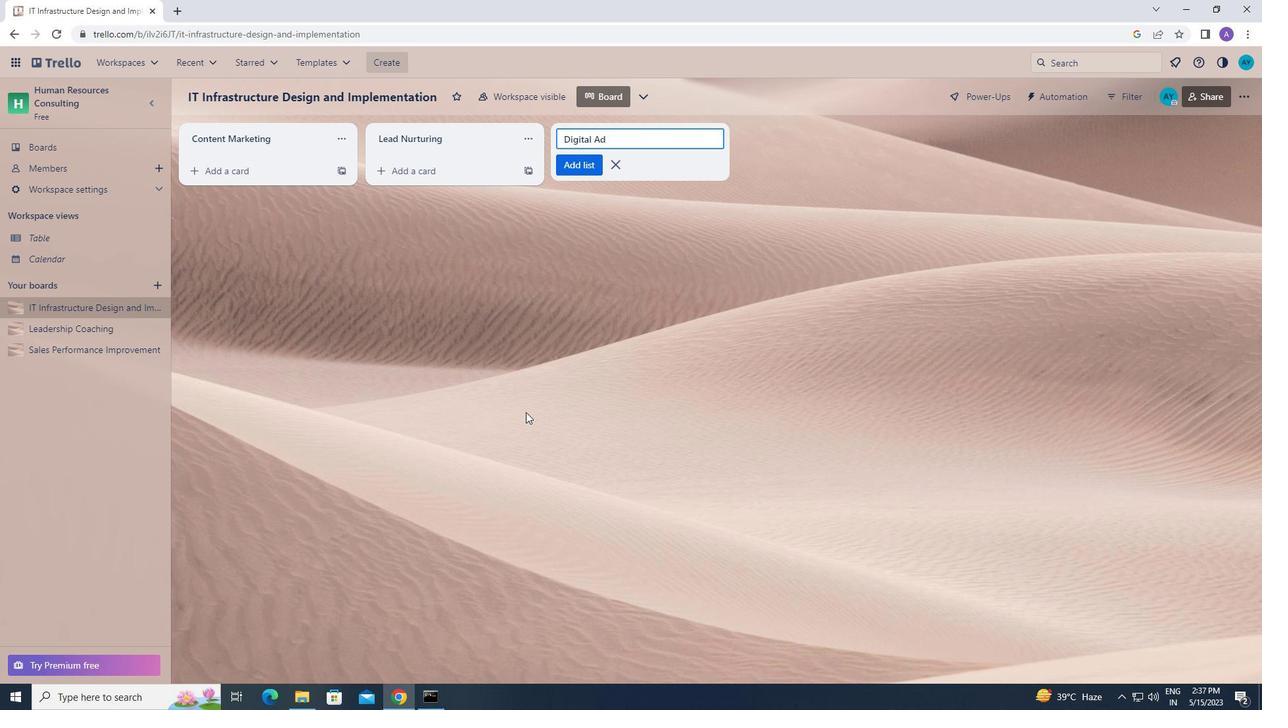 
Action: Mouse moved to (518, 438)
Screenshot: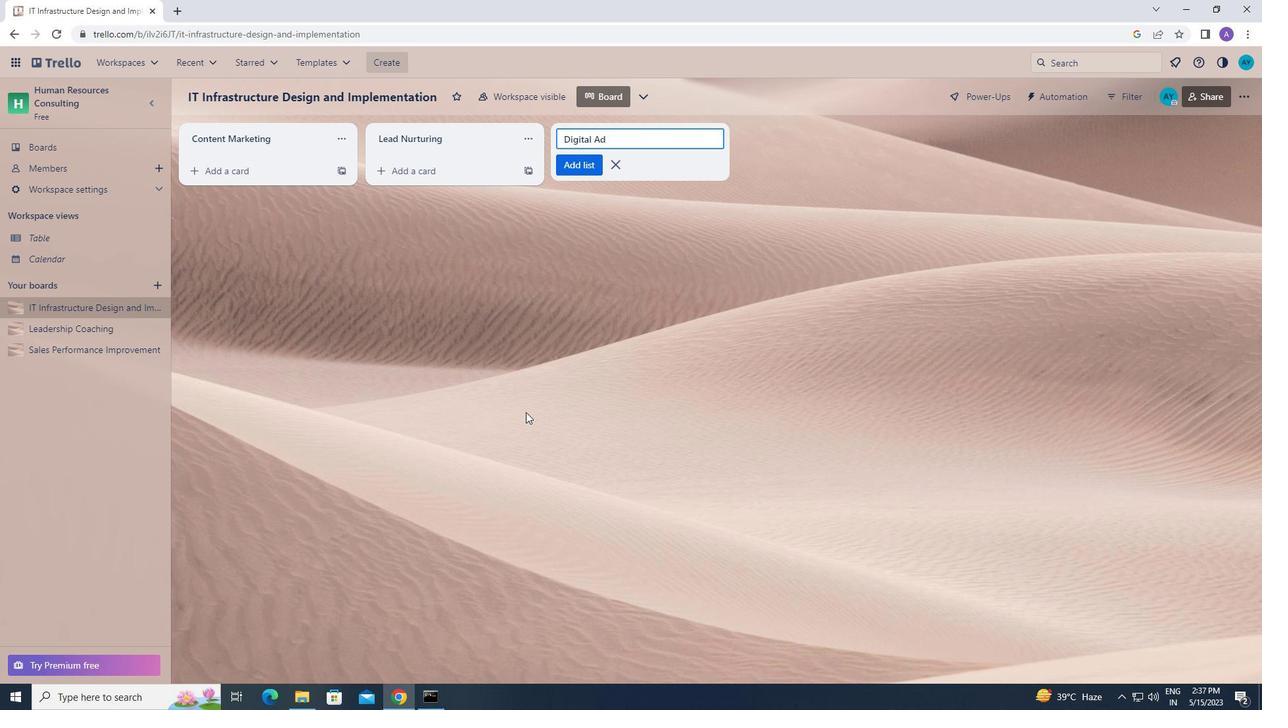 
Action: Key pressed ertising<Key.enter>
Screenshot: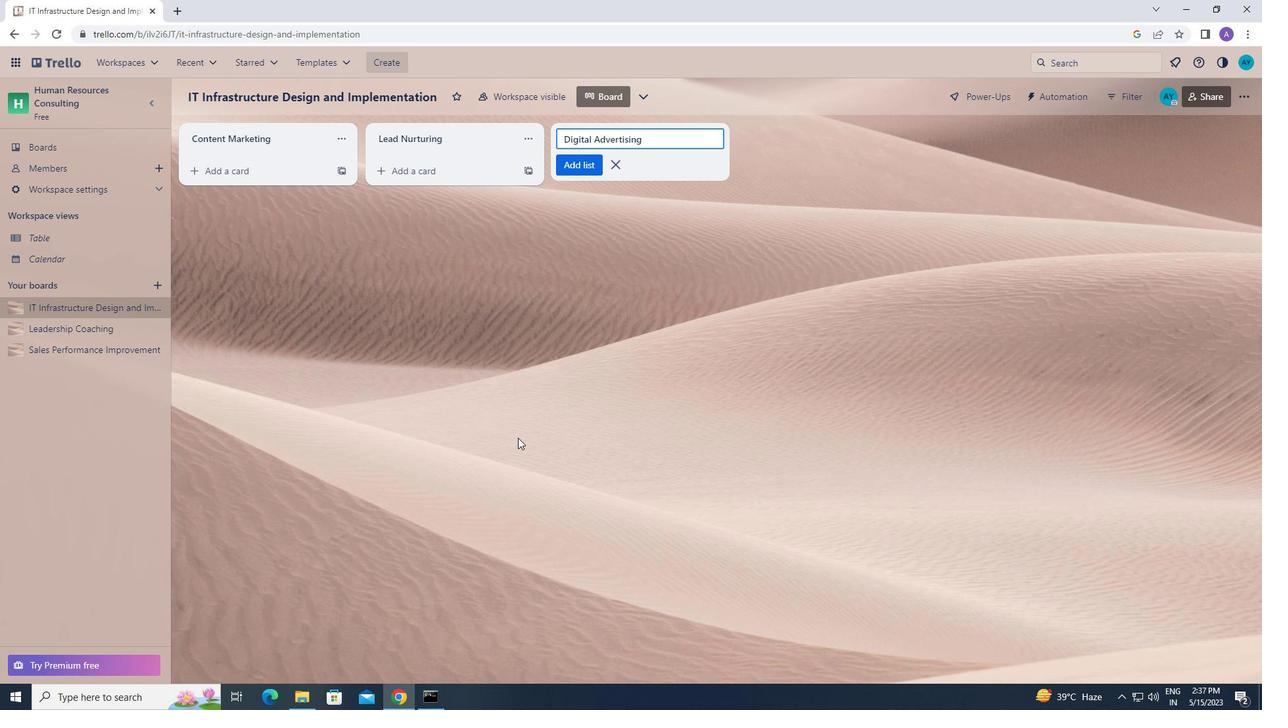 
